 Task: Create in the project VortexTech in Backlog an issue 'Implement a new cloud-based procurement system for a company with advanced vendor management and sourcing capabilities', assign it to team member softage.2@softage.net and change the status to IN PROGRESS.
Action: Mouse moved to (315, 224)
Screenshot: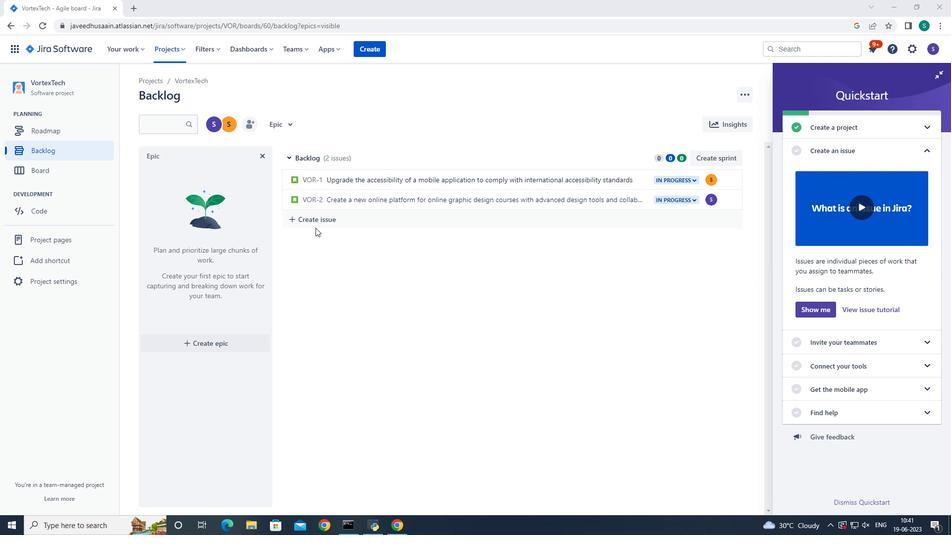 
Action: Mouse pressed left at (315, 224)
Screenshot: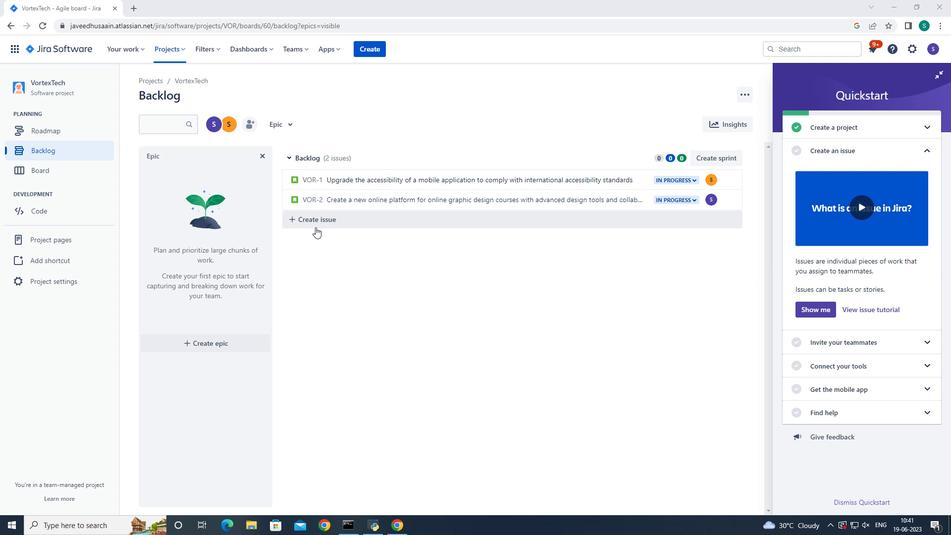 
Action: Mouse moved to (328, 219)
Screenshot: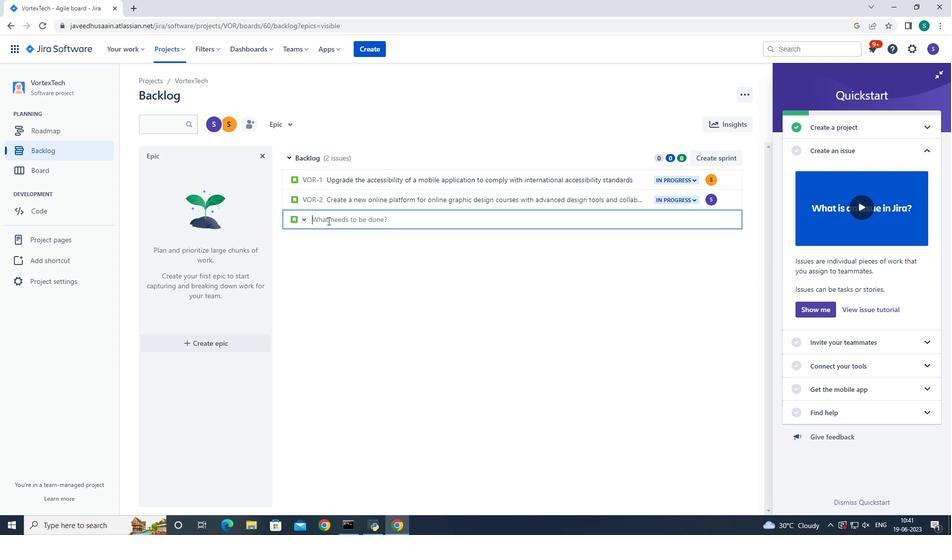 
Action: Mouse pressed left at (328, 219)
Screenshot: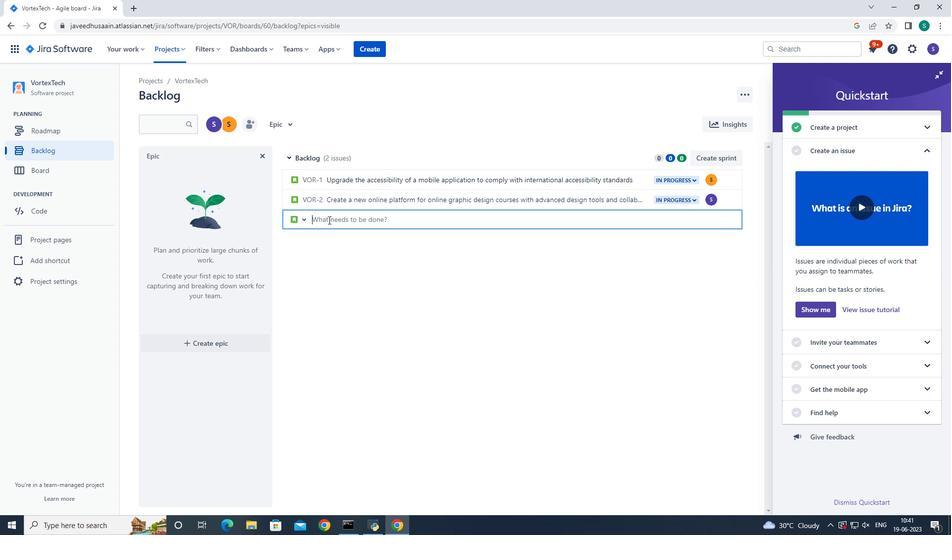 
Action: Key pressed <Key.shift>Implement<Key.space>a<Key.space>new<Key.space>cloud-based<Key.space>procurement<Key.space>system<Key.space>for<Key.space>a<Key.space>company<Key.space>with<Key.space>advanced<Key.space>vendor<Key.space>management<Key.space>and<Key.space>sourcing<Key.space>capabilities<Key.enter>
Screenshot: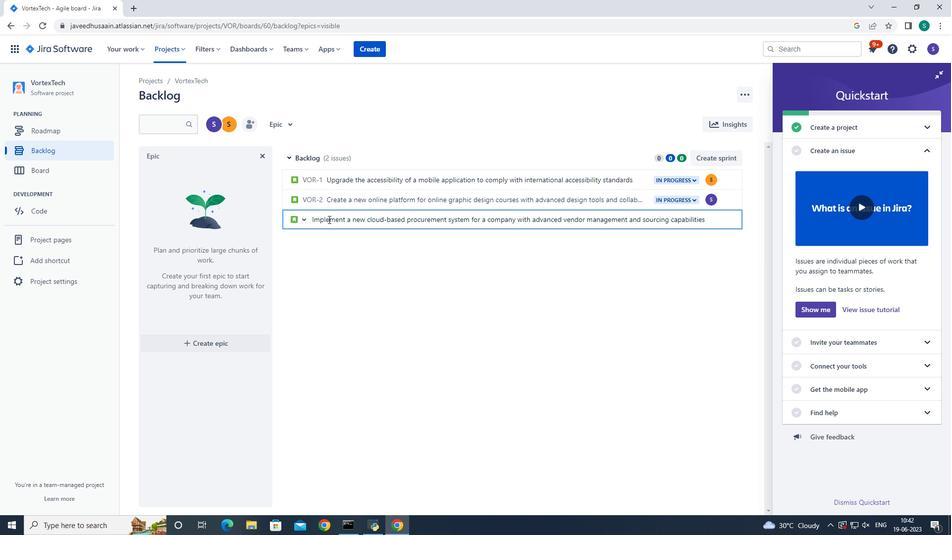
Action: Mouse moved to (713, 219)
Screenshot: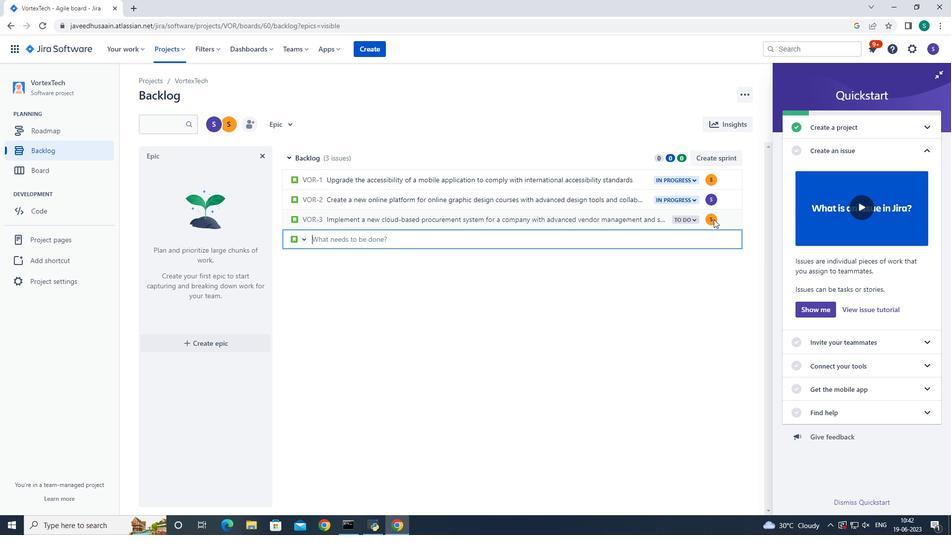 
Action: Mouse pressed left at (713, 219)
Screenshot: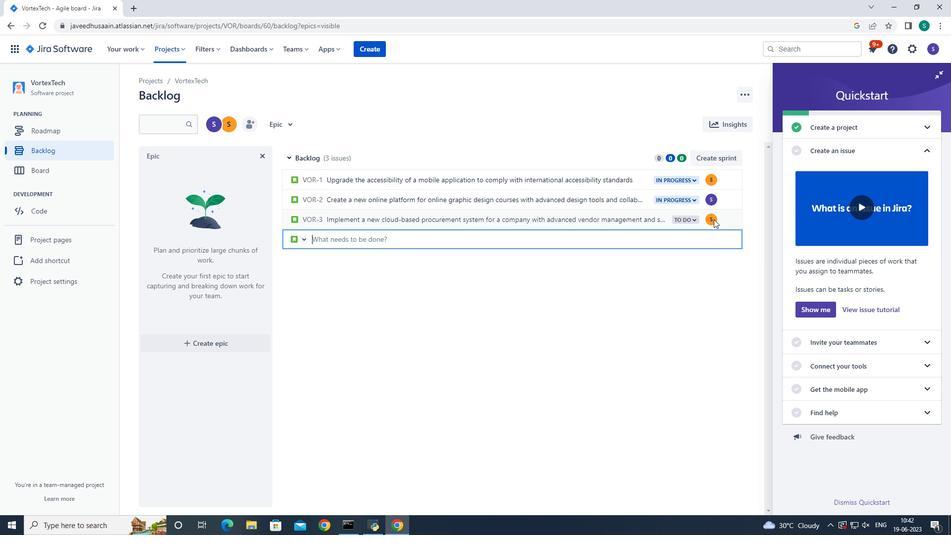 
Action: Mouse pressed left at (713, 219)
Screenshot: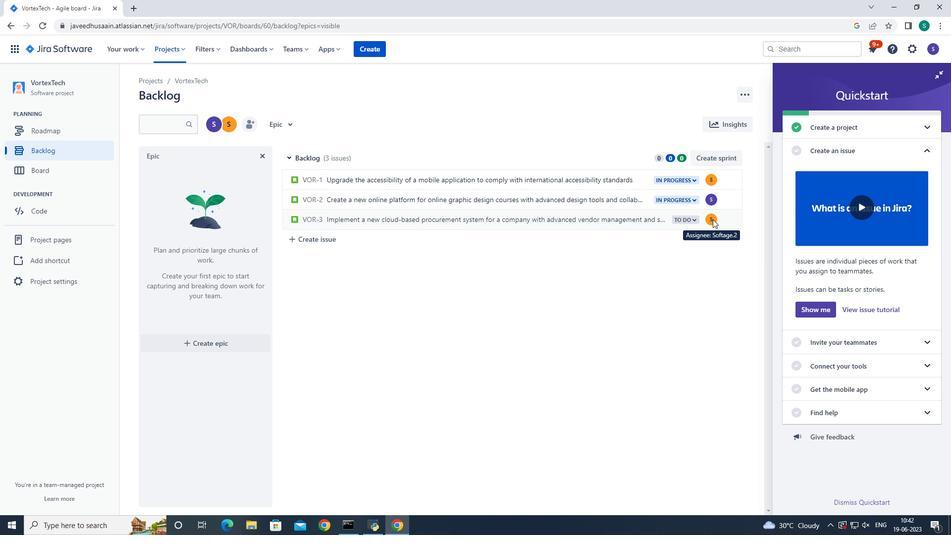 
Action: Mouse pressed left at (713, 219)
Screenshot: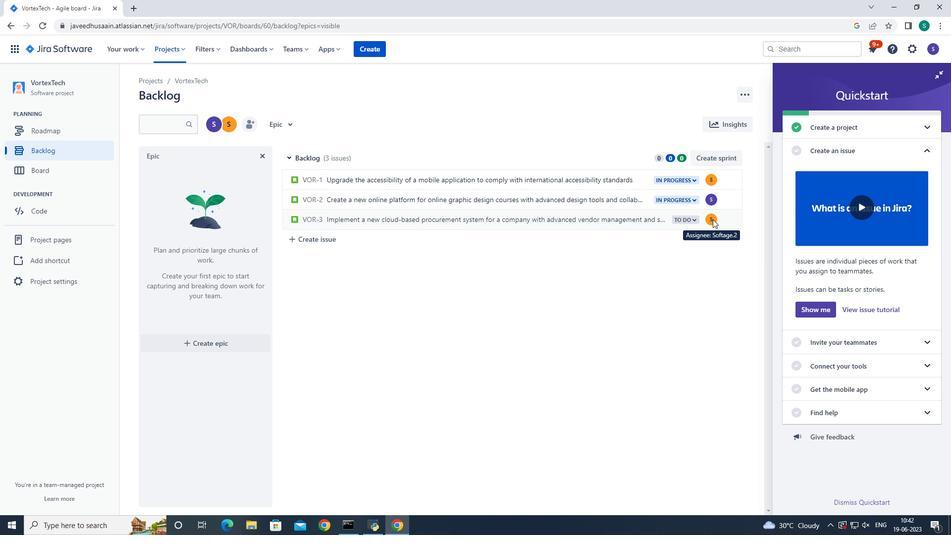 
Action: Mouse moved to (711, 219)
Screenshot: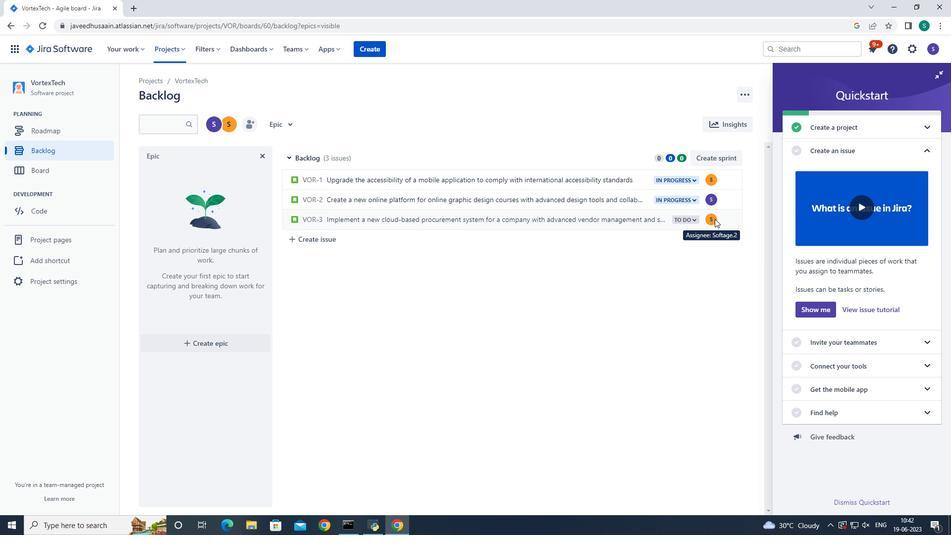 
Action: Mouse pressed left at (711, 219)
Screenshot: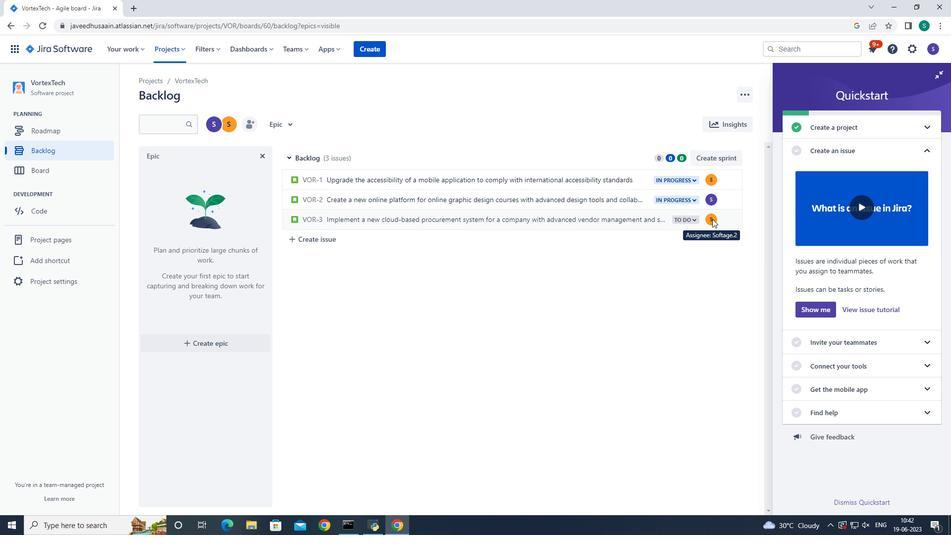 
Action: Mouse pressed left at (711, 219)
Screenshot: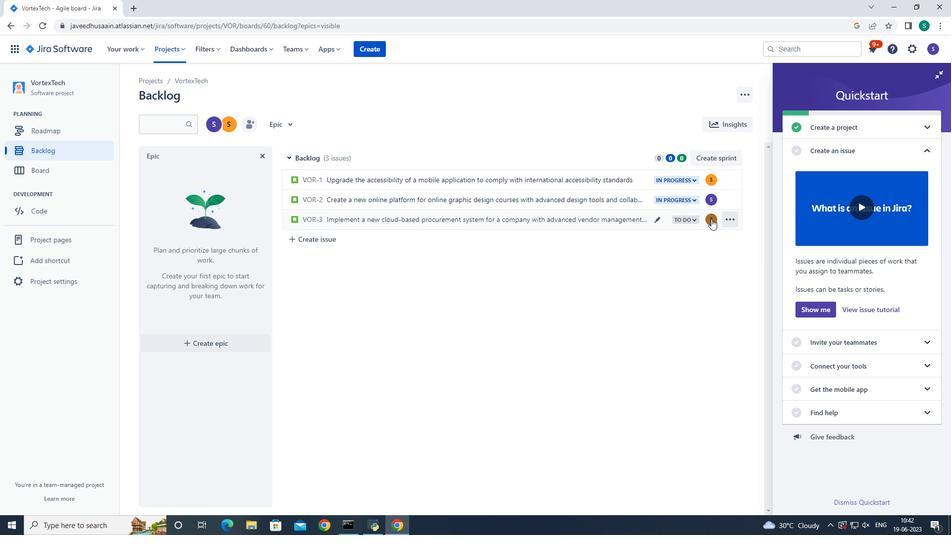 
Action: Mouse moved to (639, 232)
Screenshot: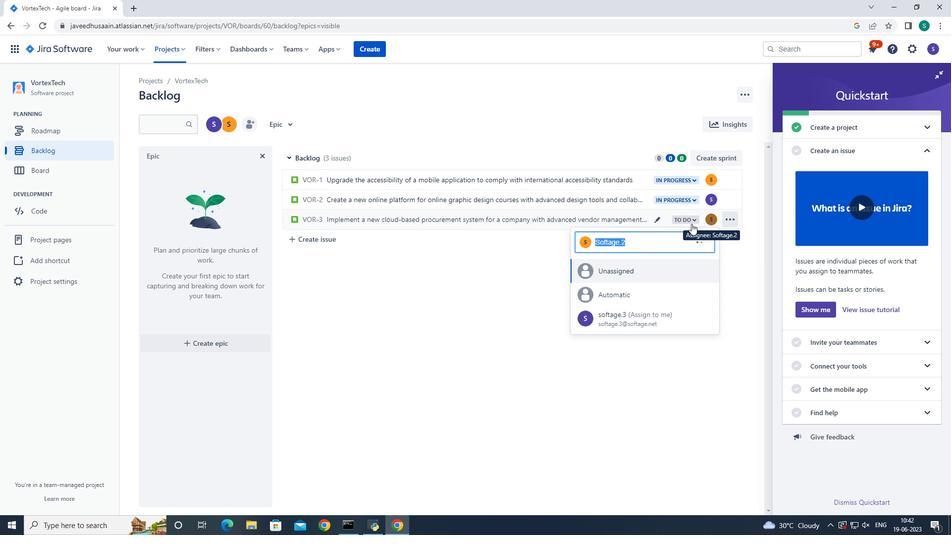 
Action: Key pressed <Key.backspace>softage.2<Key.shift>@softage.net
Screenshot: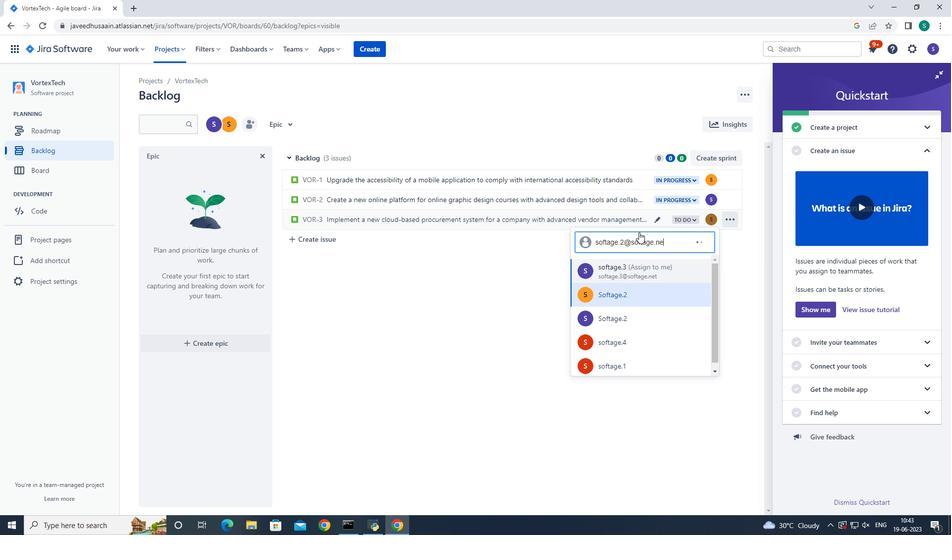 
Action: Mouse moved to (624, 274)
Screenshot: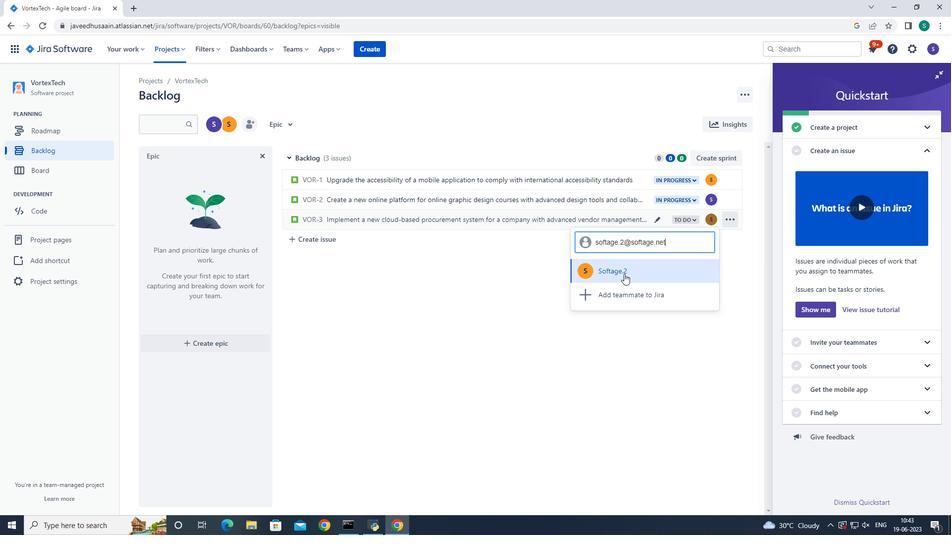 
Action: Mouse pressed left at (624, 274)
Screenshot: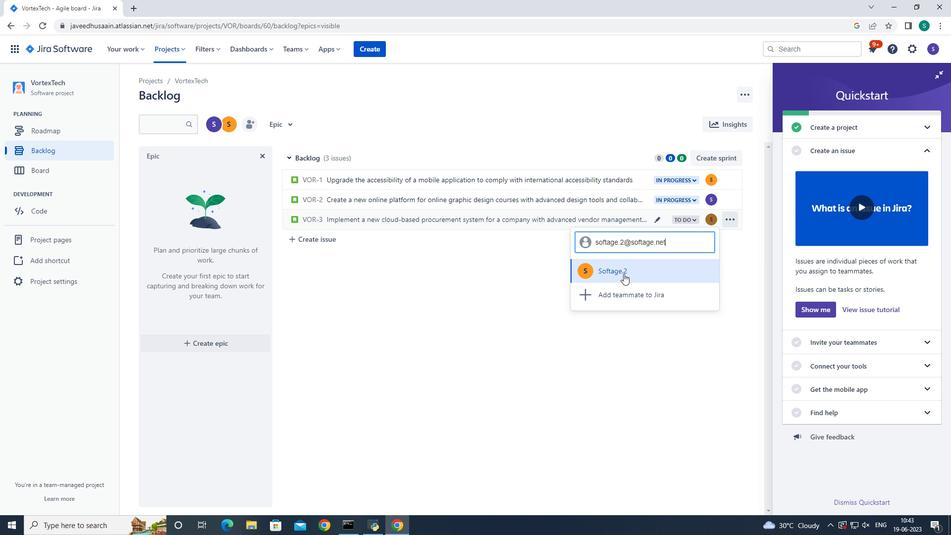 
Action: Mouse moved to (696, 219)
Screenshot: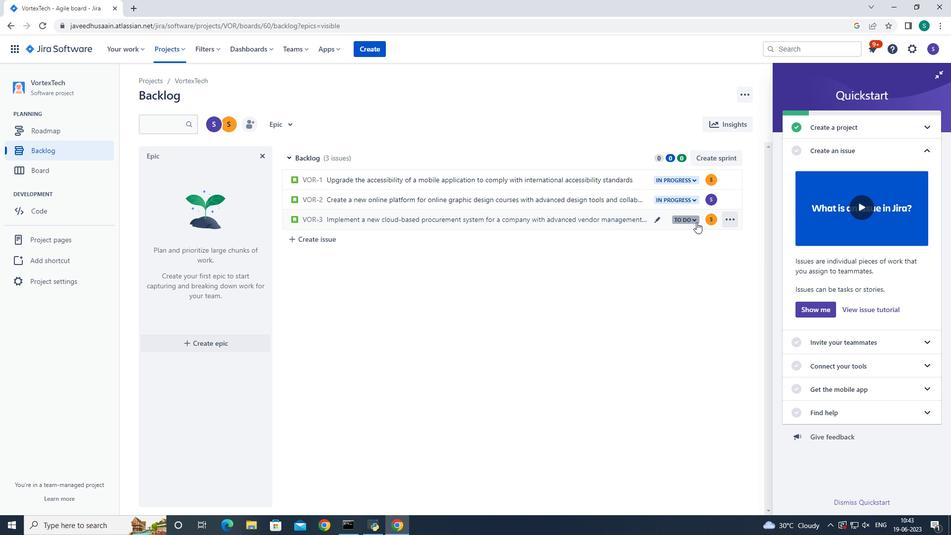
Action: Mouse pressed left at (696, 219)
Screenshot: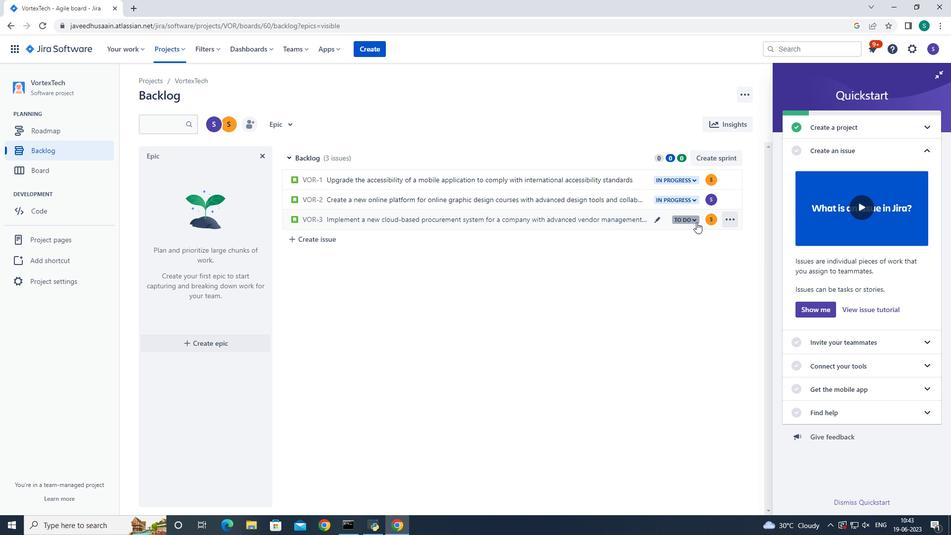
Action: Mouse moved to (692, 236)
Screenshot: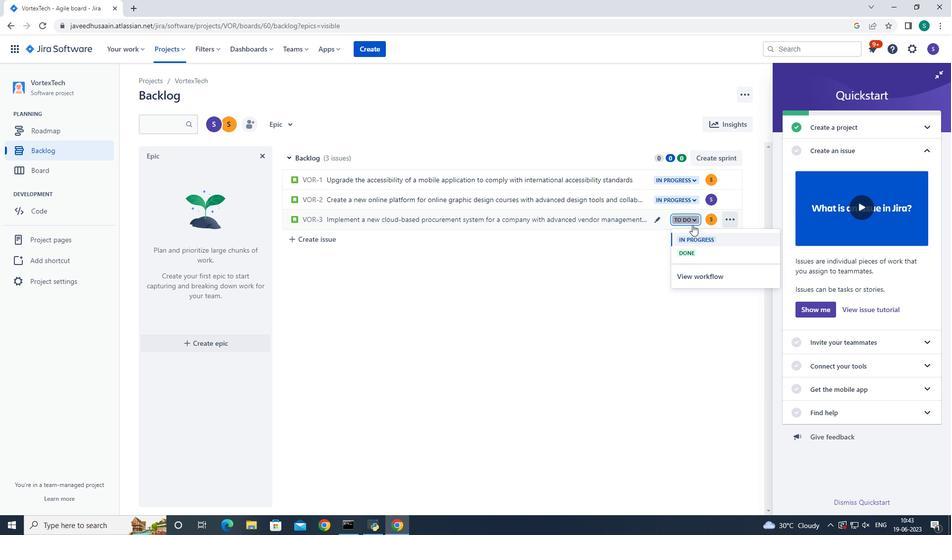 
Action: Mouse pressed left at (692, 236)
Screenshot: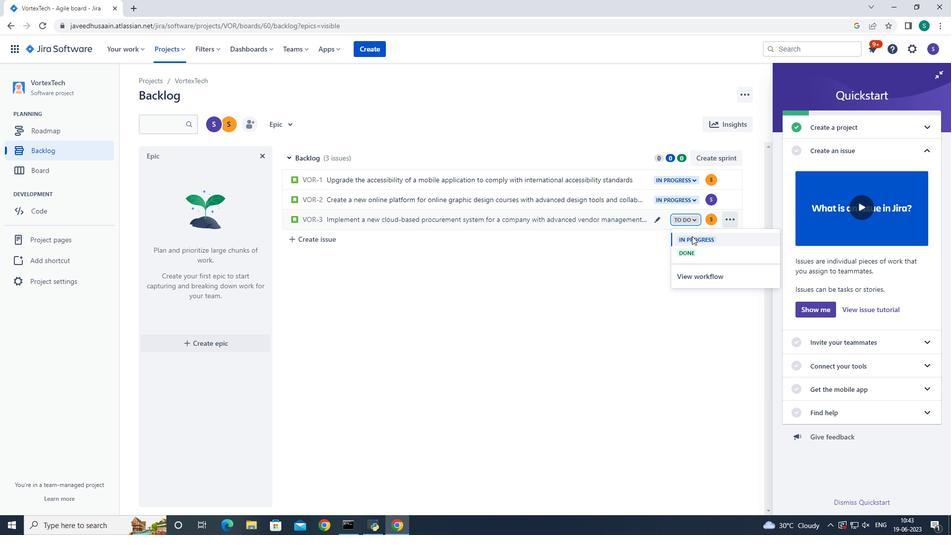 
